Task: Add Attachment from "Attach a link" to Card Card0000000180 in Board Board0000000045 in Workspace WS0000000015 in Trello. Add Cover Red to Card Card0000000180 in Board Board0000000045 in Workspace WS0000000015 in Trello. Add "Join Card" Button Button0000000180  to Card Card0000000180 in Board Board0000000045 in Workspace WS0000000015 in Trello. Add Description DS0000000180 to Card Card0000000180 in Board Board0000000045 in Workspace WS0000000015 in Trello. Add Comment CM0000000180 to Card Card0000000180 in Board Board0000000045 in Workspace WS0000000015 in Trello
Action: Mouse moved to (381, 444)
Screenshot: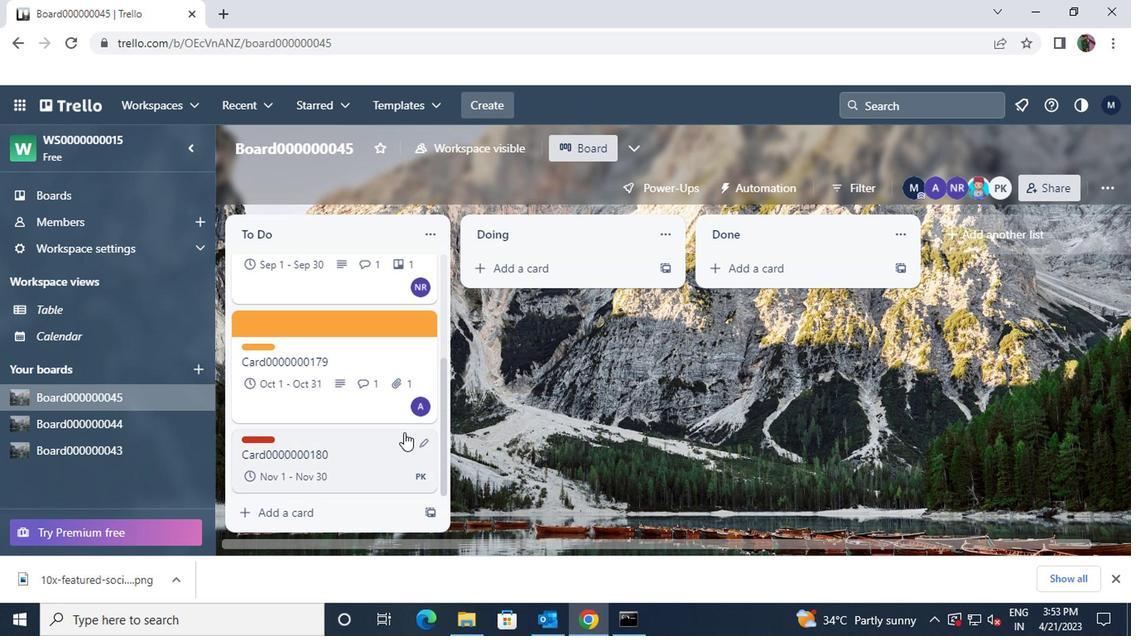 
Action: Mouse pressed left at (381, 444)
Screenshot: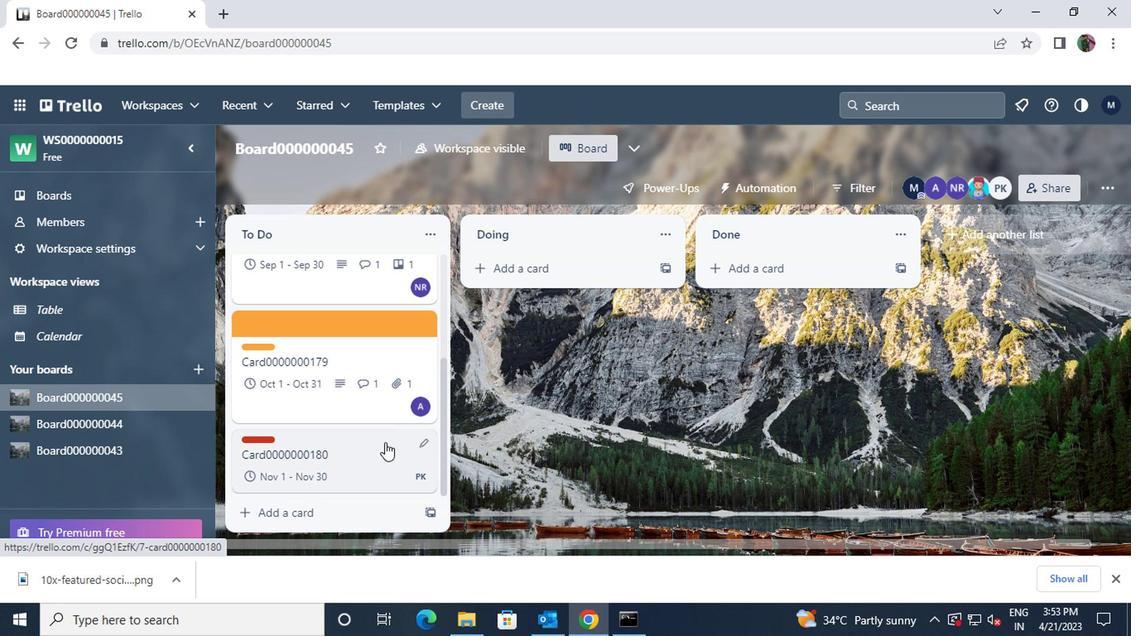 
Action: Mouse moved to (765, 368)
Screenshot: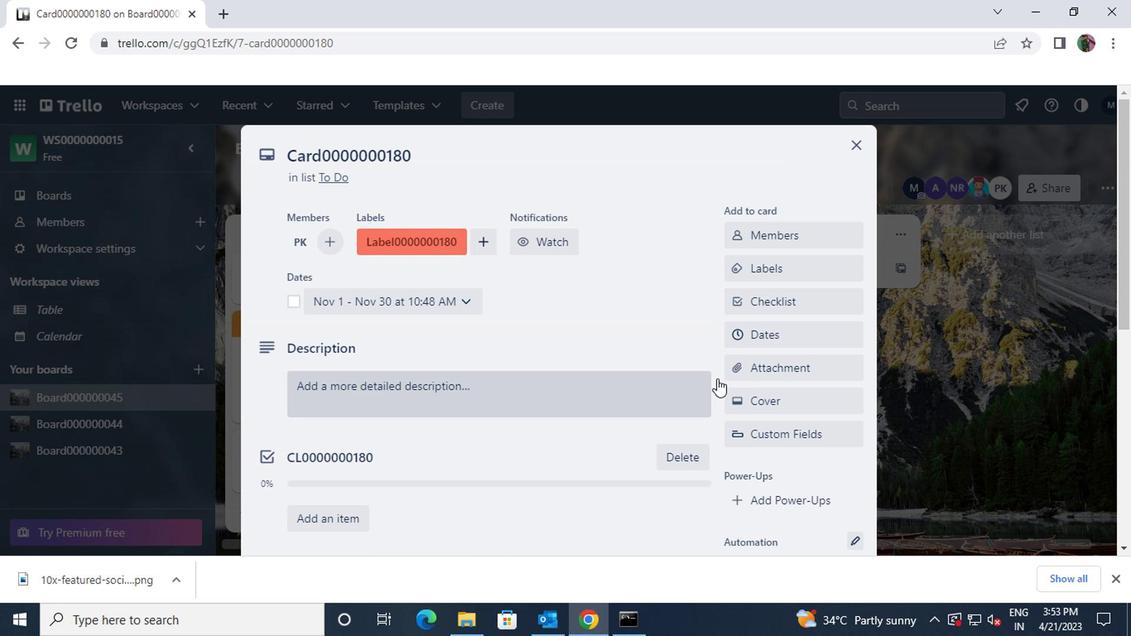 
Action: Mouse pressed left at (765, 368)
Screenshot: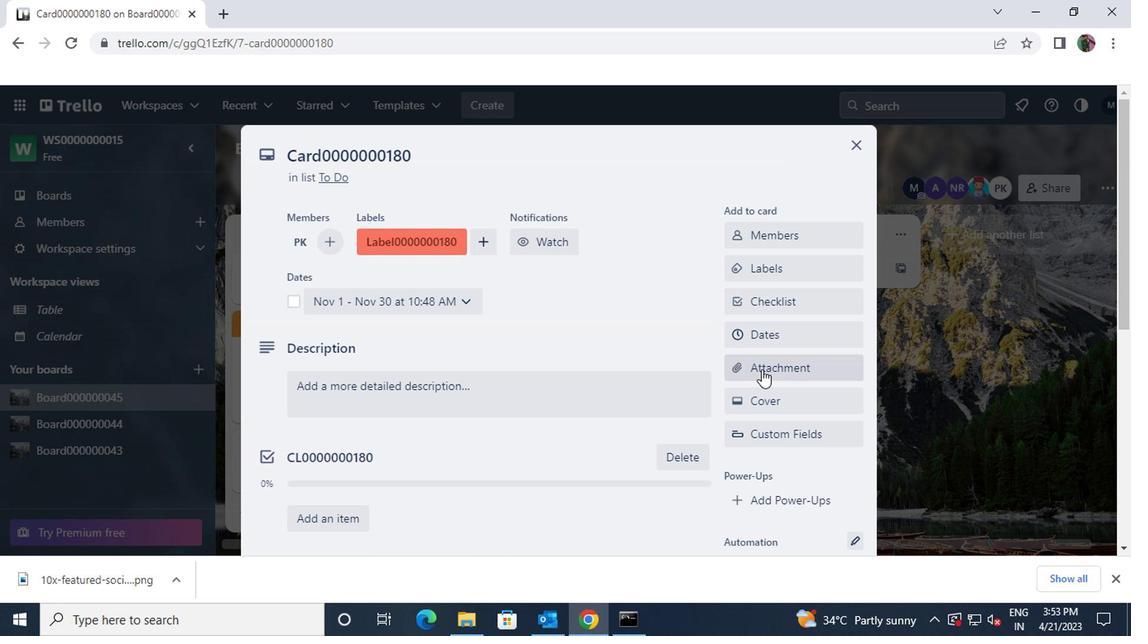 
Action: Key pressed ctrl+V
Screenshot: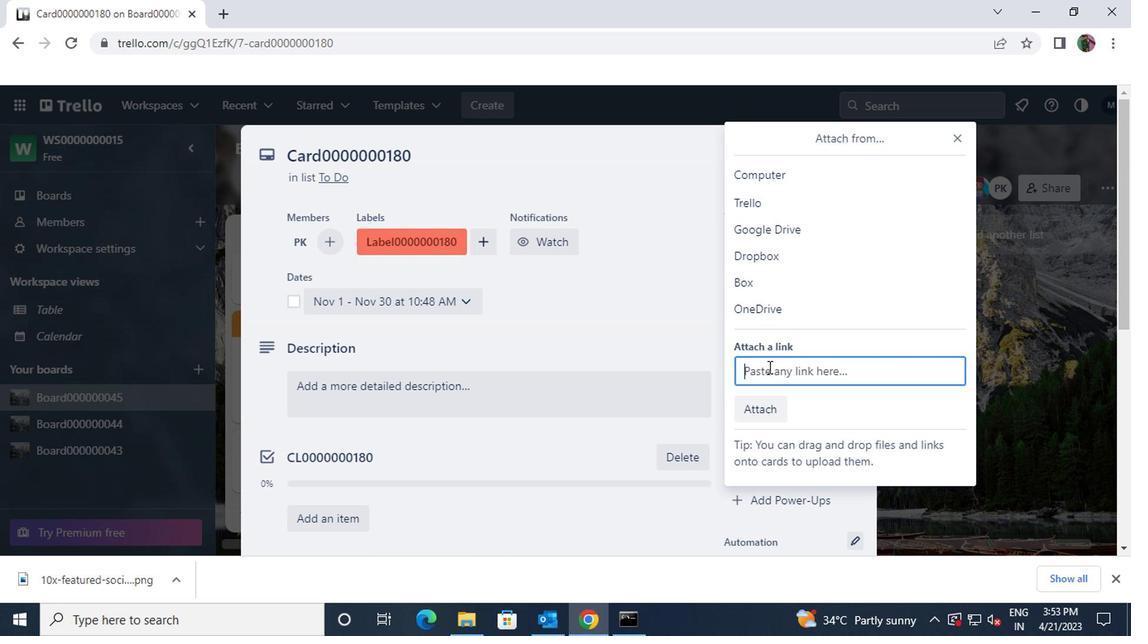 
Action: Mouse moved to (776, 475)
Screenshot: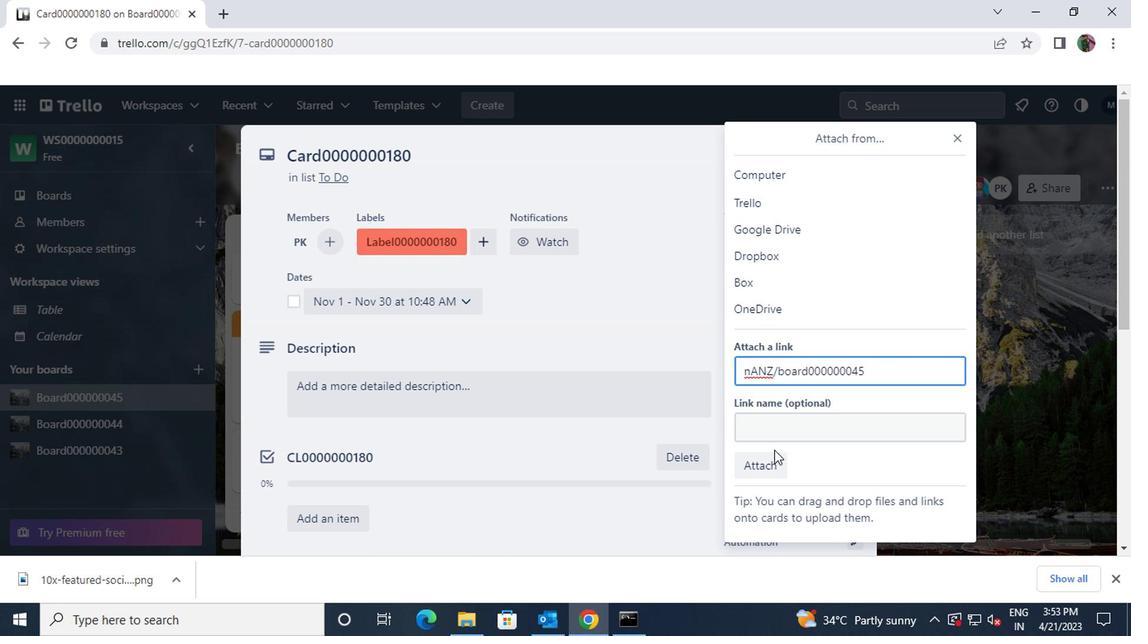 
Action: Mouse pressed left at (776, 475)
Screenshot: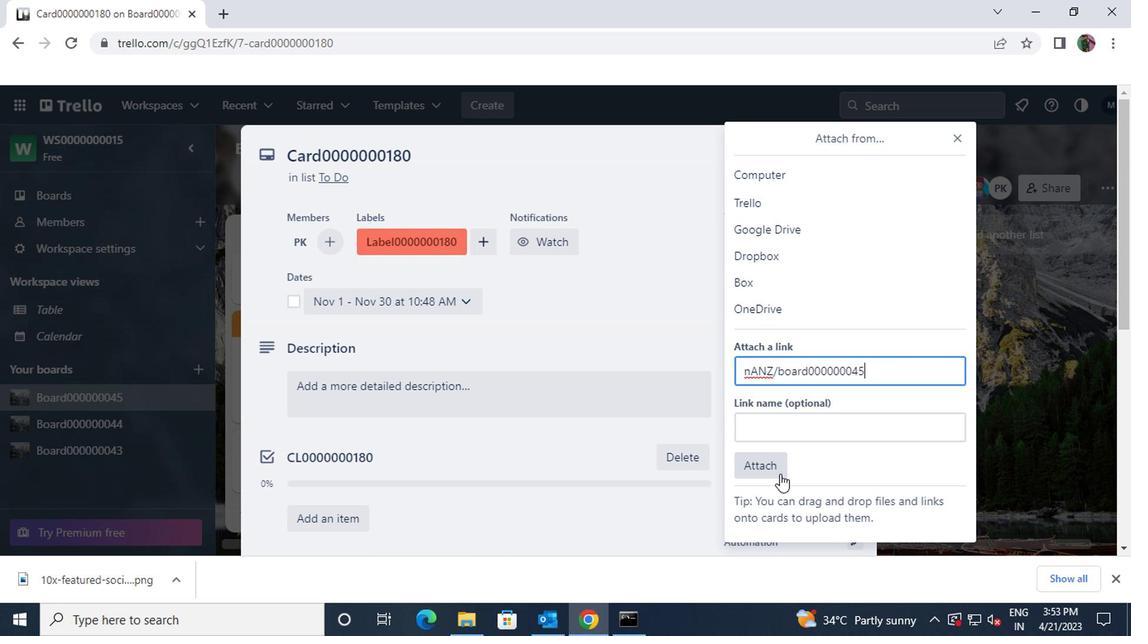 
Action: Mouse moved to (793, 404)
Screenshot: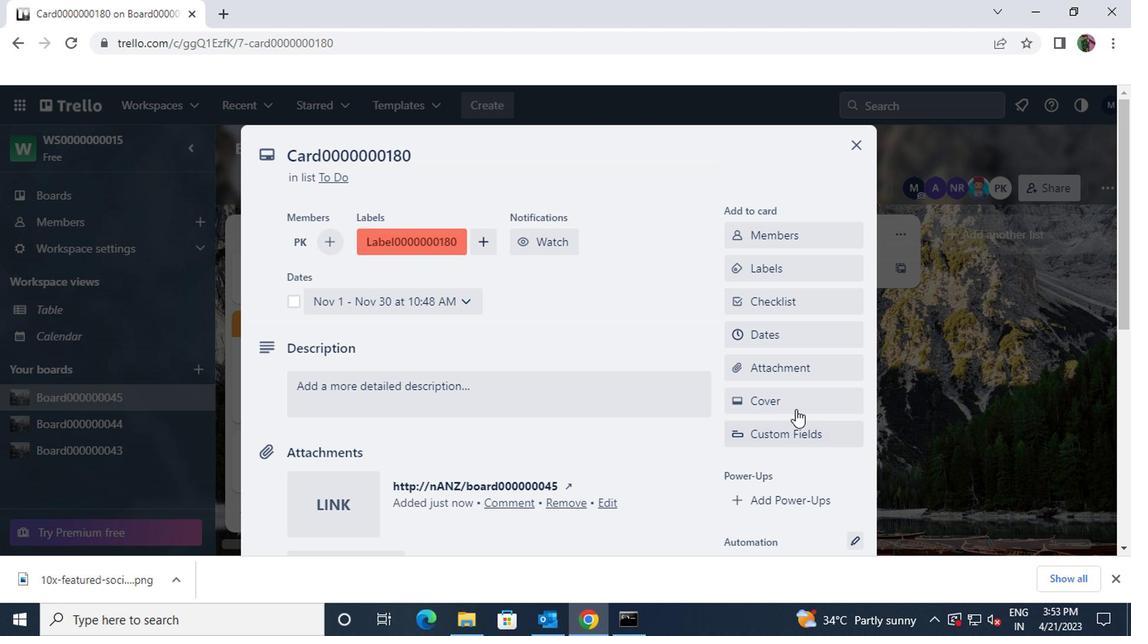 
Action: Mouse pressed left at (793, 404)
Screenshot: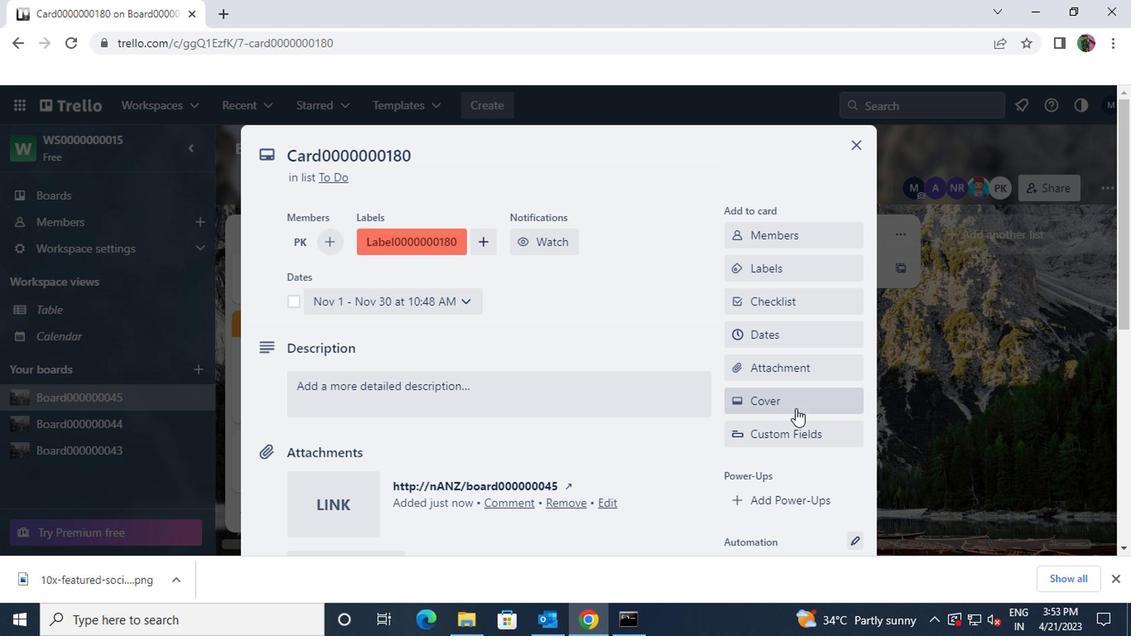 
Action: Mouse moved to (894, 280)
Screenshot: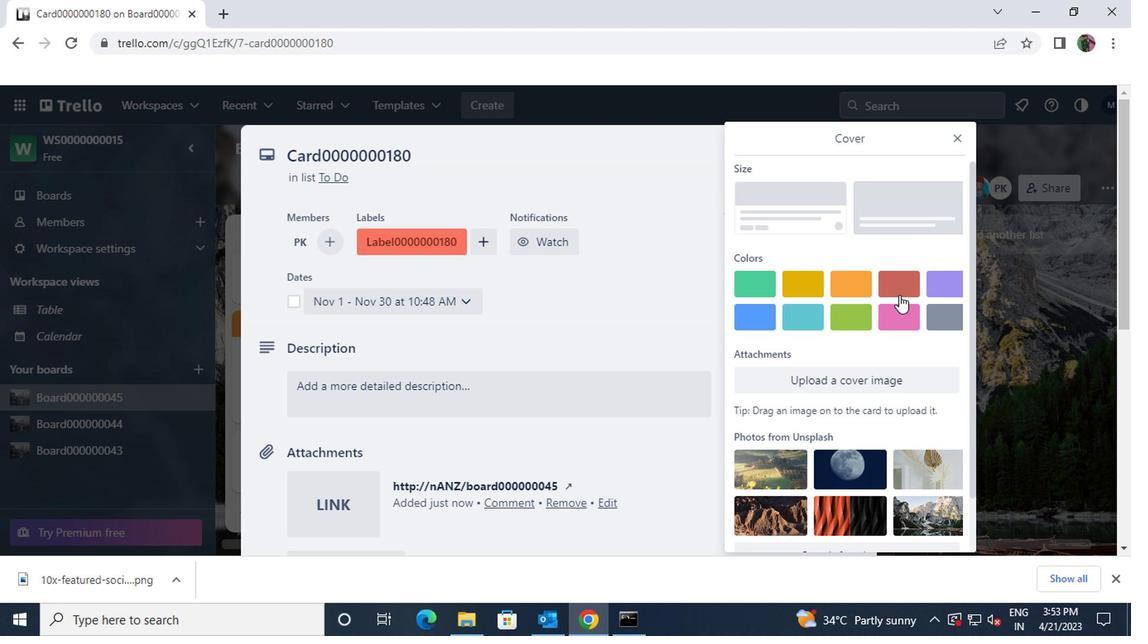 
Action: Mouse pressed left at (894, 280)
Screenshot: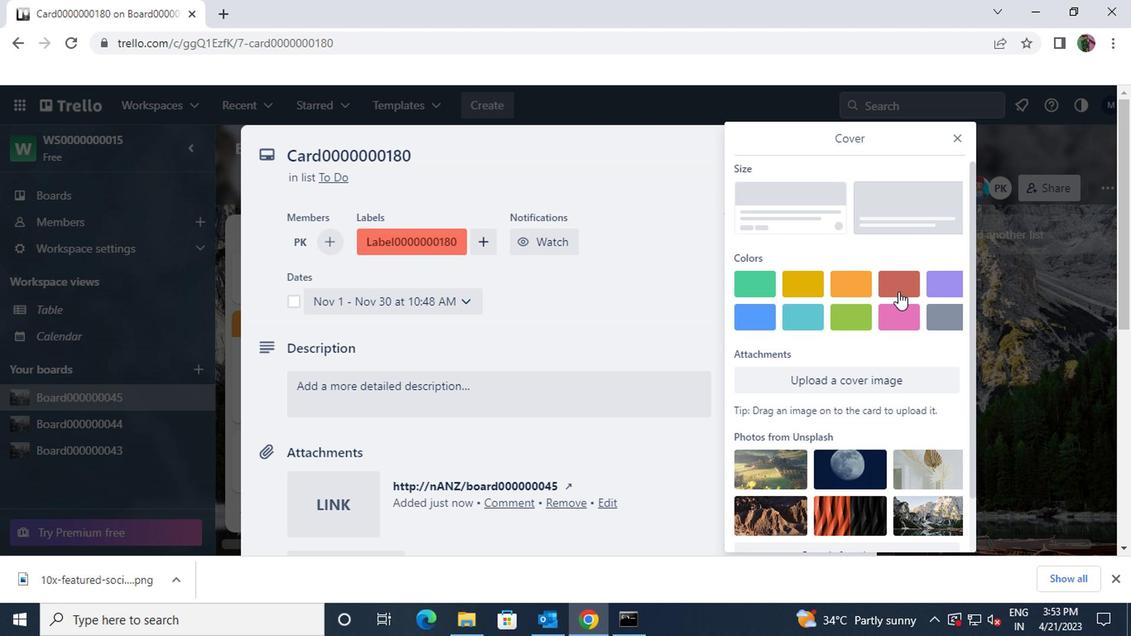
Action: Mouse moved to (953, 137)
Screenshot: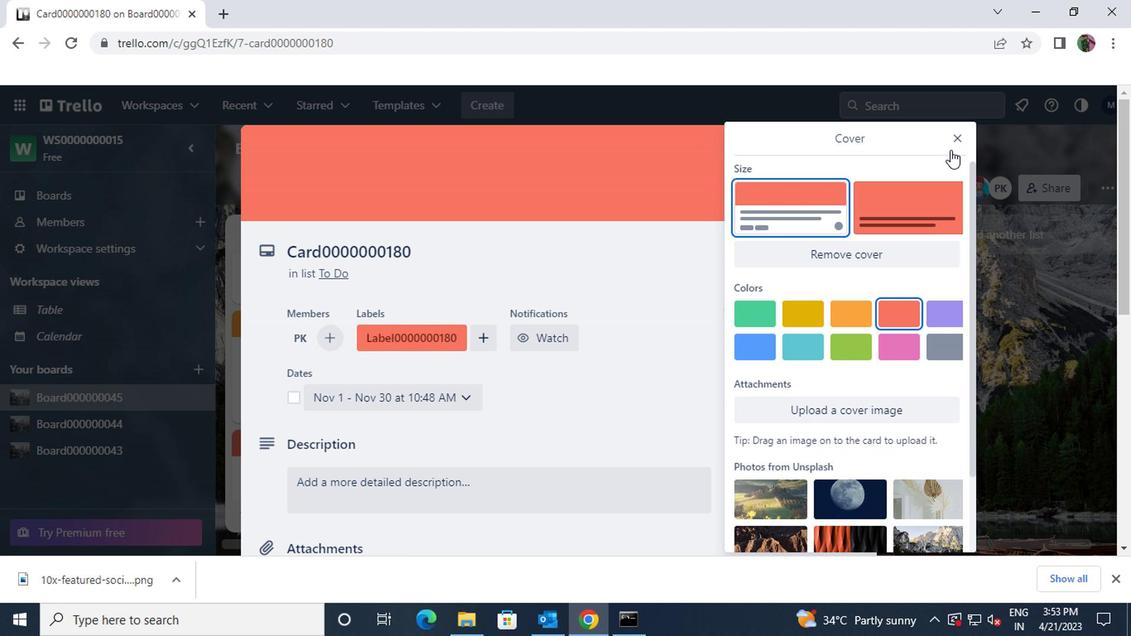 
Action: Mouse pressed left at (953, 137)
Screenshot: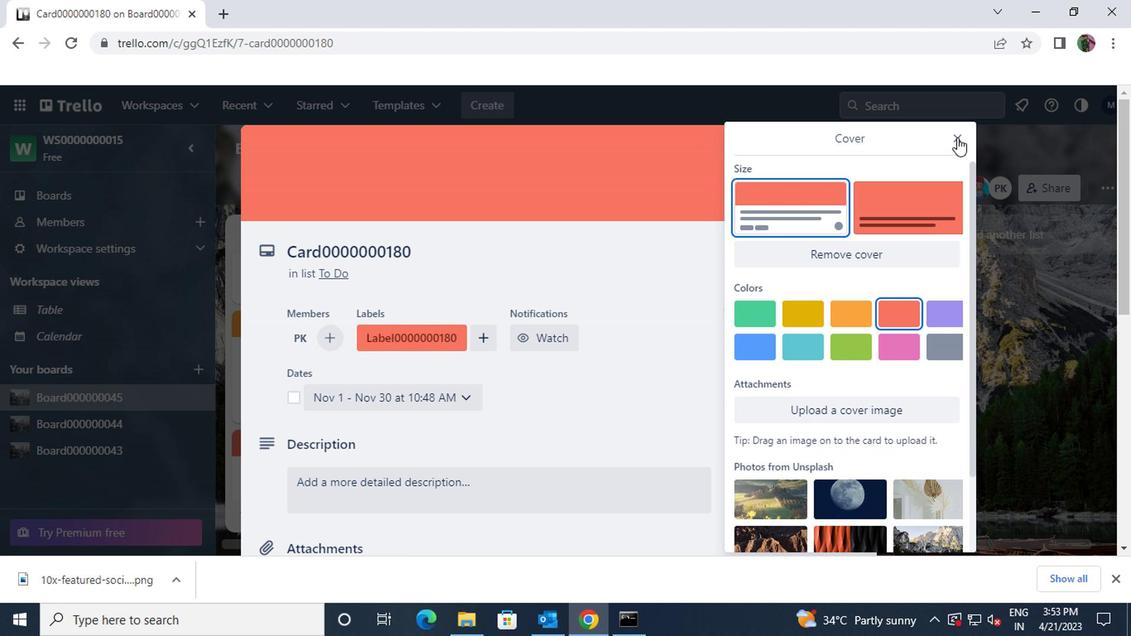 
Action: Mouse moved to (842, 288)
Screenshot: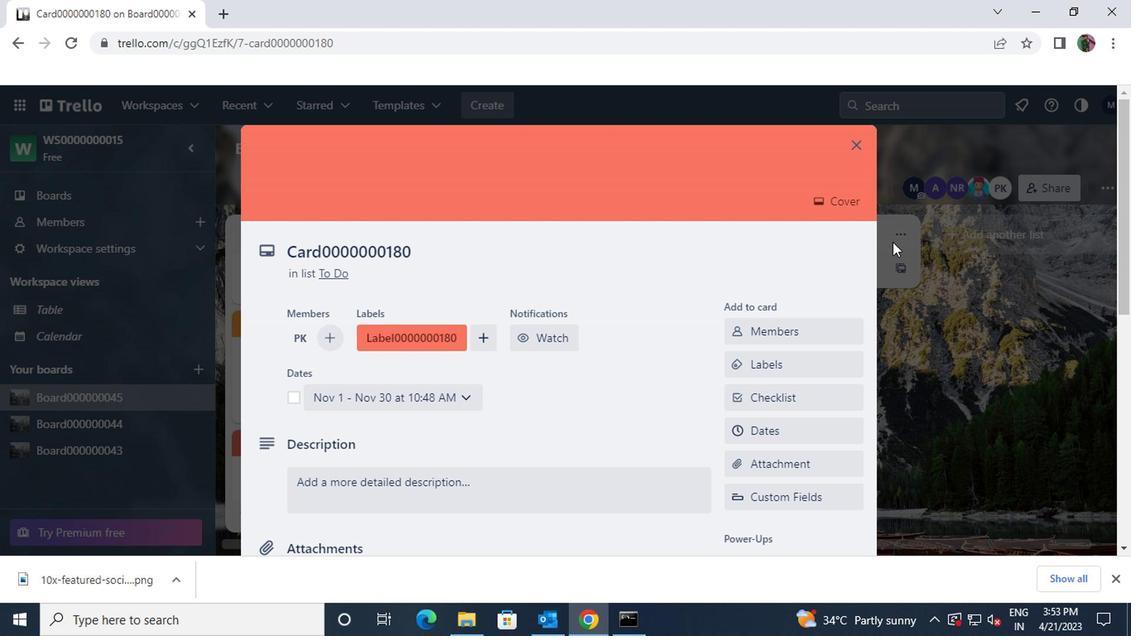 
Action: Mouse scrolled (842, 287) with delta (0, 0)
Screenshot: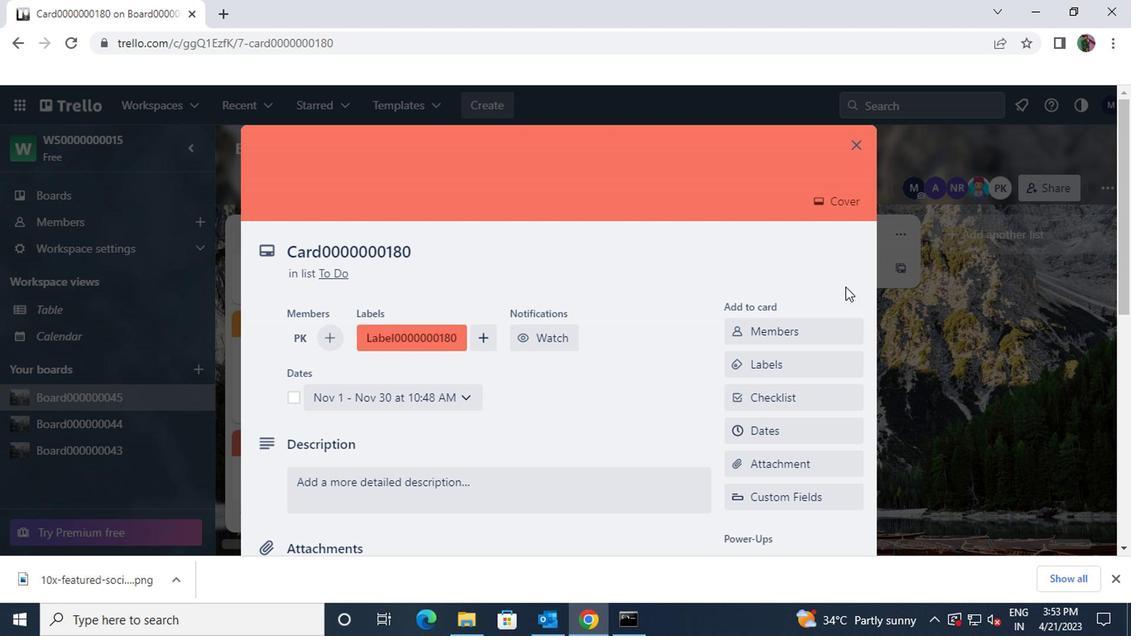 
Action: Mouse scrolled (842, 287) with delta (0, 0)
Screenshot: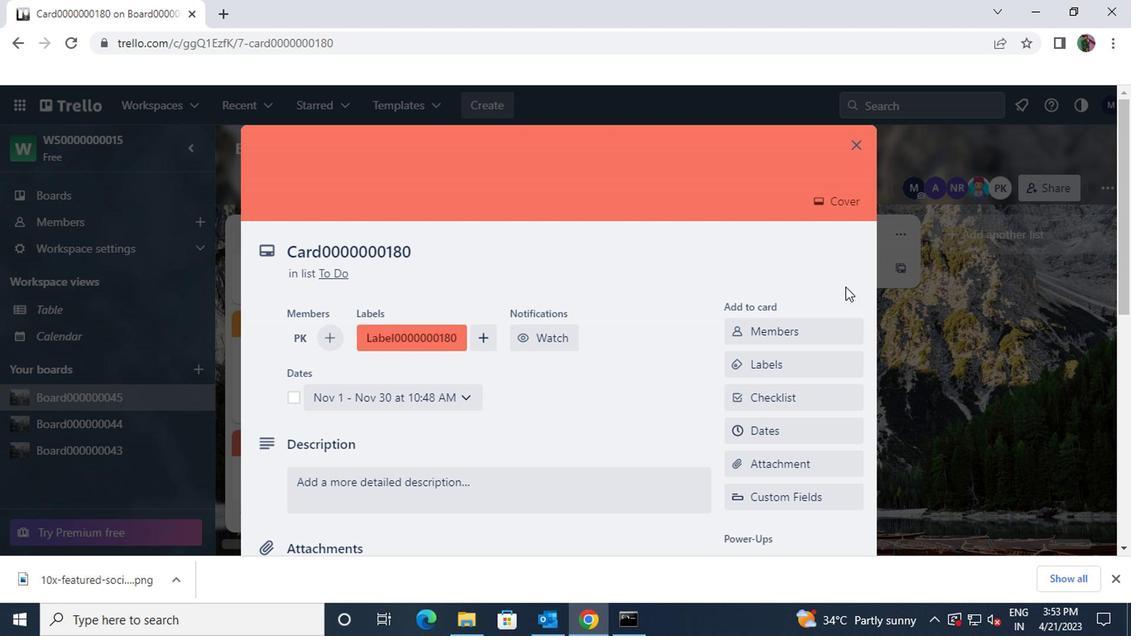 
Action: Mouse scrolled (842, 287) with delta (0, 0)
Screenshot: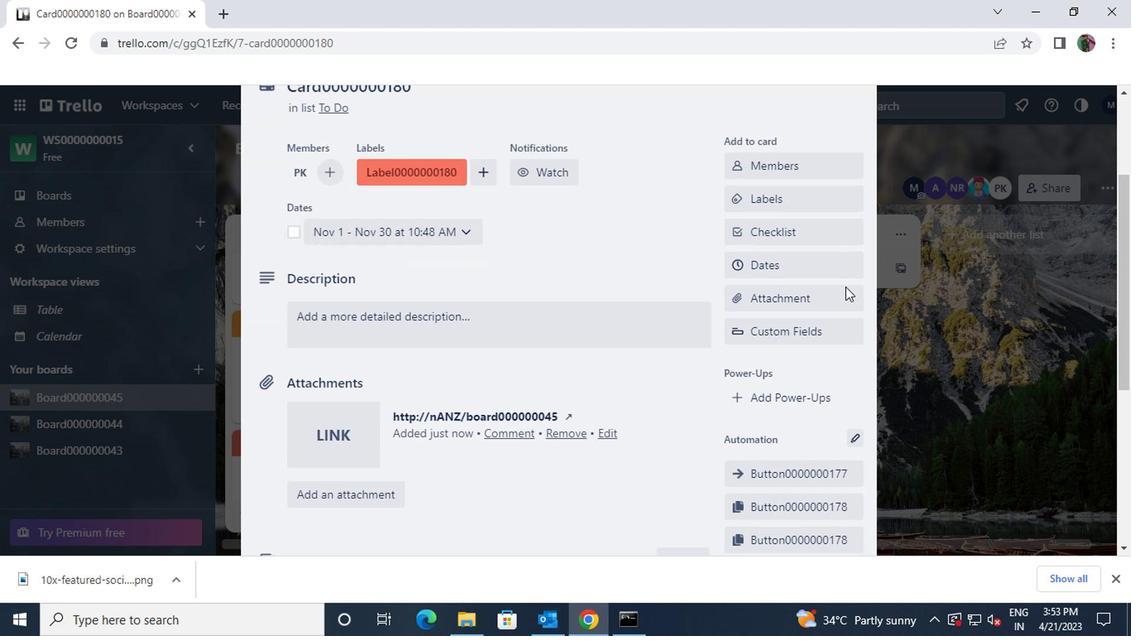 
Action: Mouse moved to (840, 288)
Screenshot: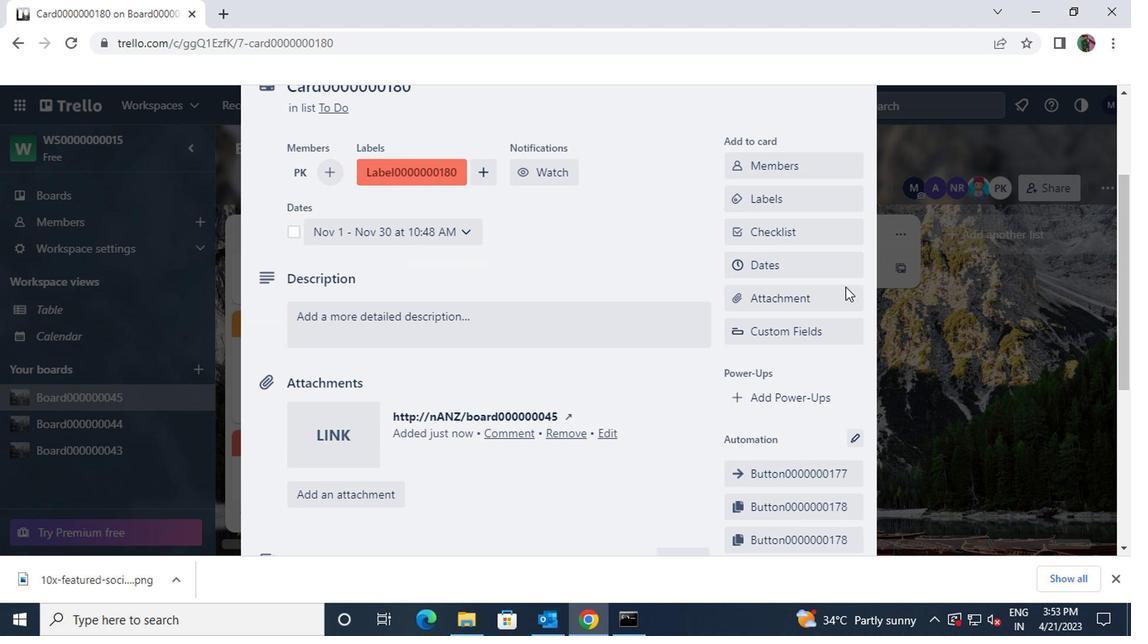 
Action: Mouse scrolled (840, 287) with delta (0, 0)
Screenshot: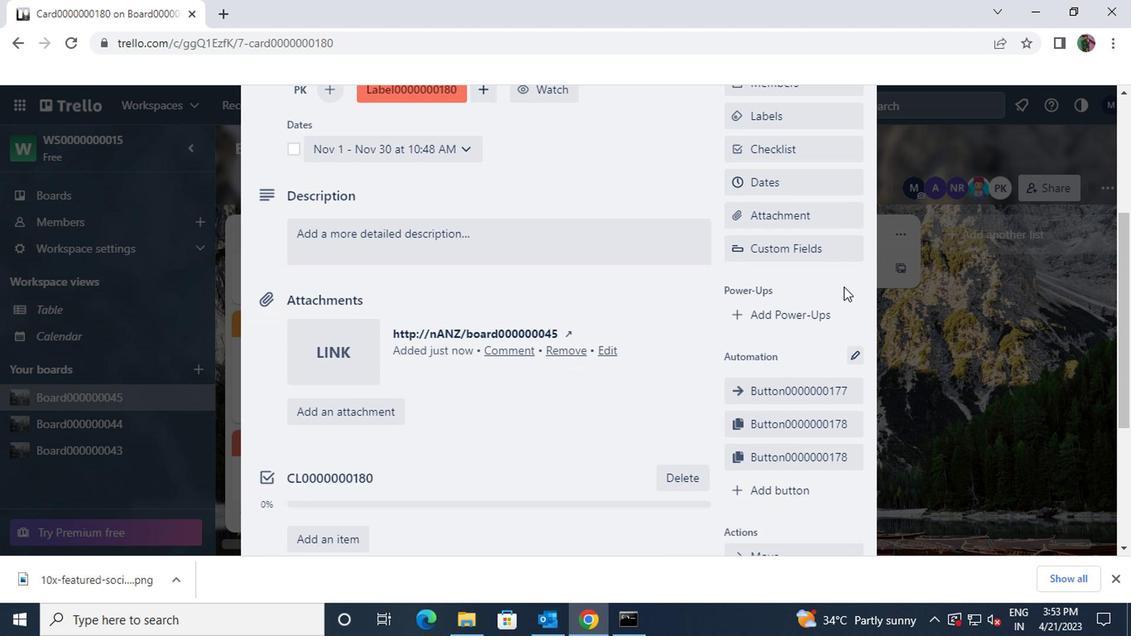 
Action: Mouse moved to (796, 418)
Screenshot: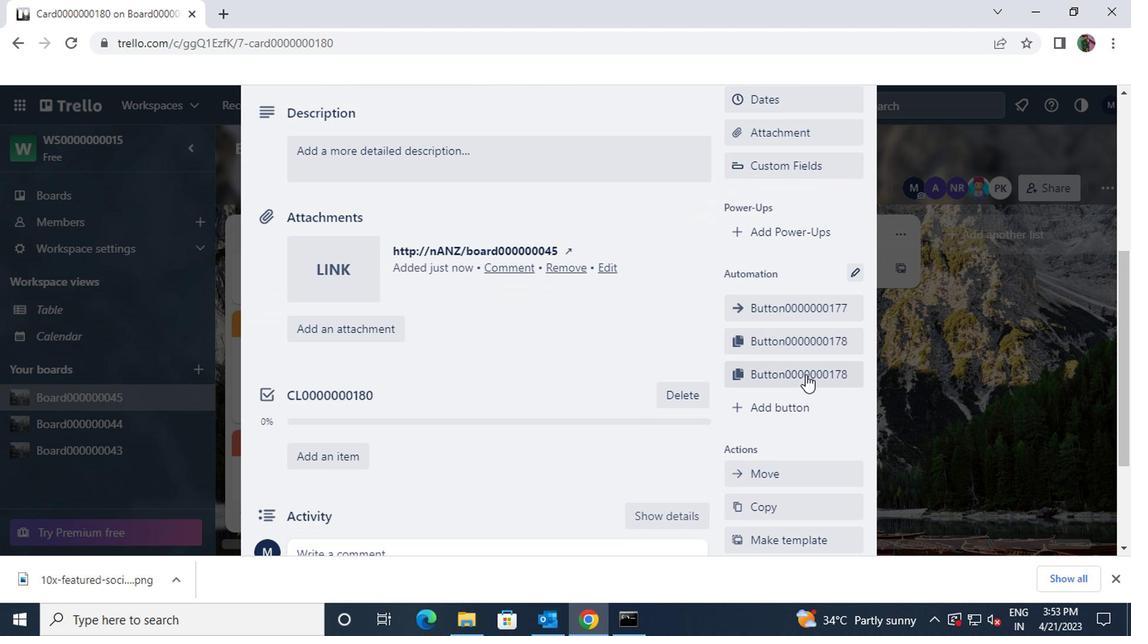 
Action: Mouse pressed left at (796, 418)
Screenshot: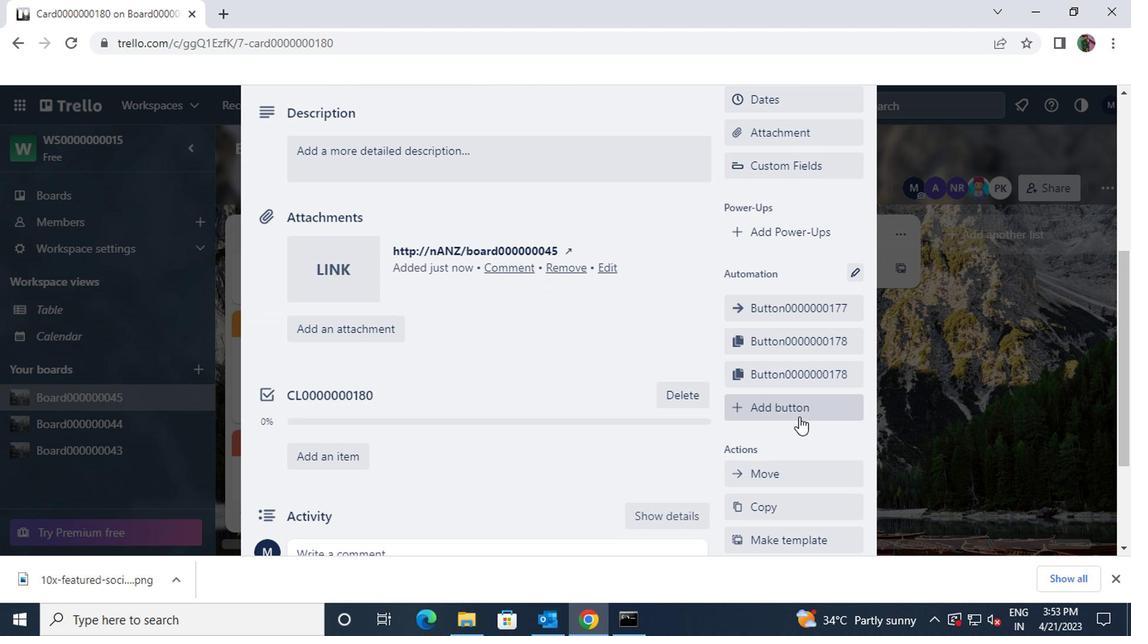 
Action: Mouse moved to (796, 312)
Screenshot: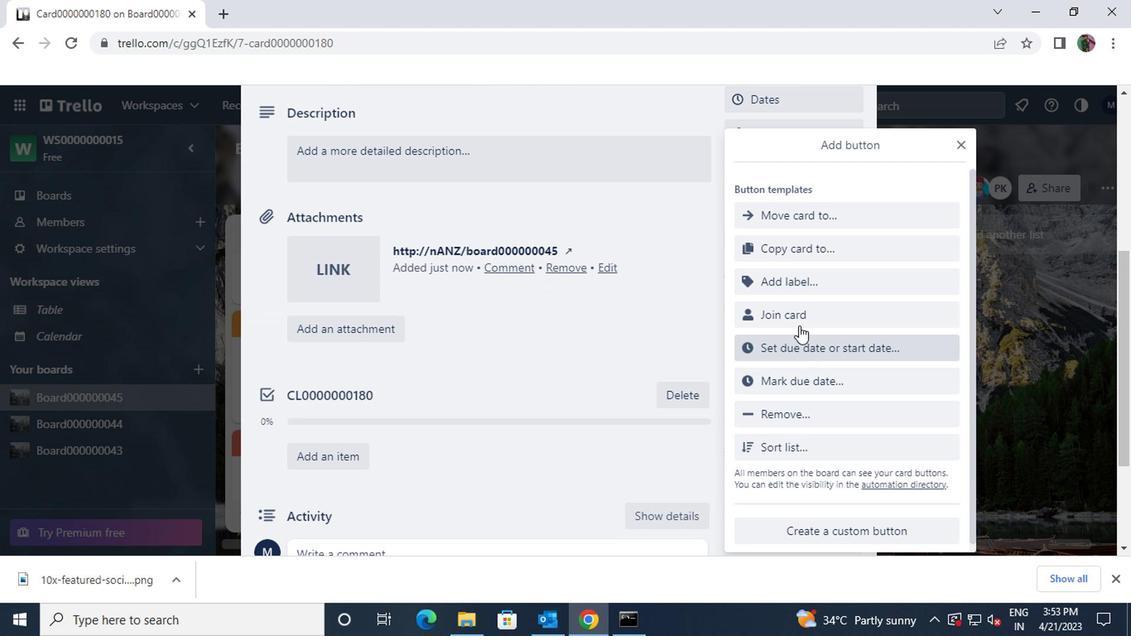 
Action: Mouse pressed left at (796, 312)
Screenshot: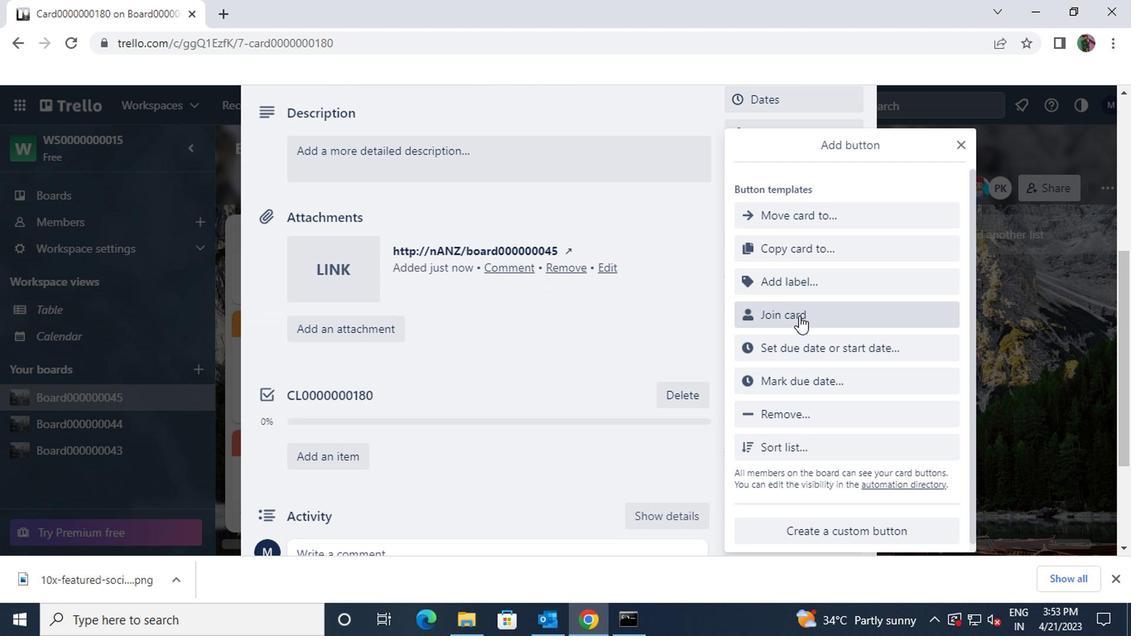 
Action: Mouse moved to (833, 206)
Screenshot: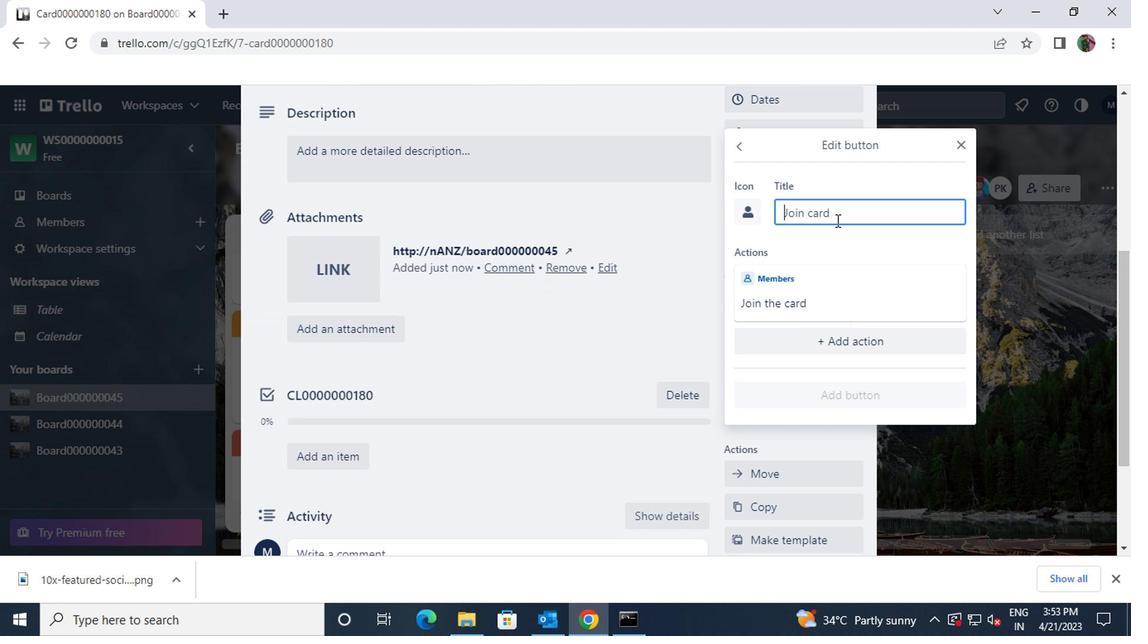 
Action: Mouse pressed left at (833, 206)
Screenshot: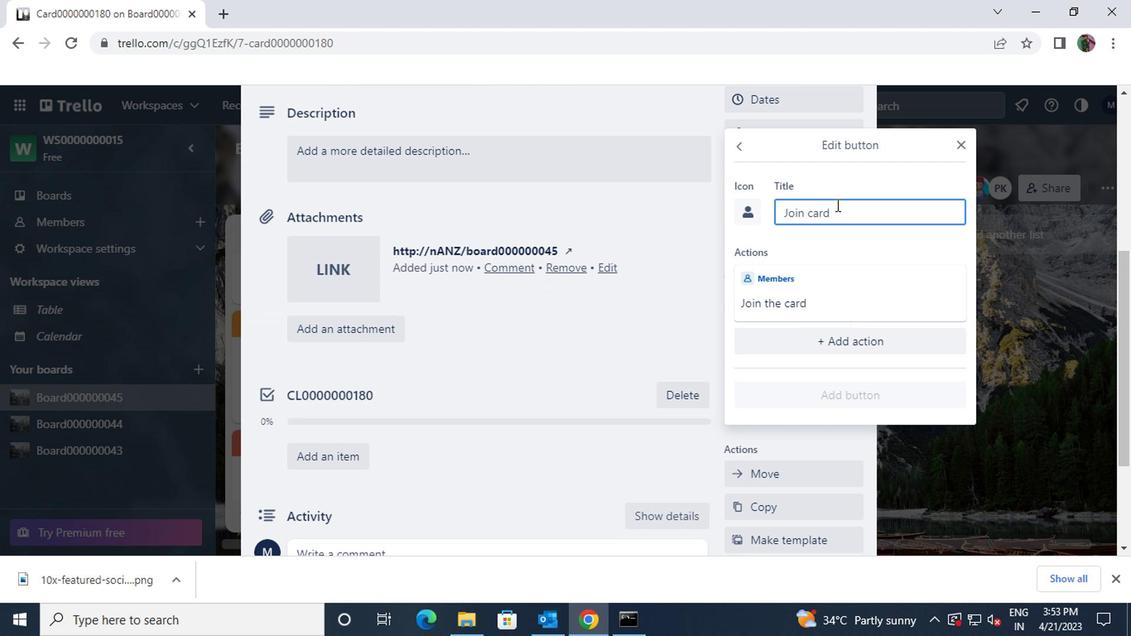 
Action: Key pressed <Key.shift>ctrl+BUTTON000000180
Screenshot: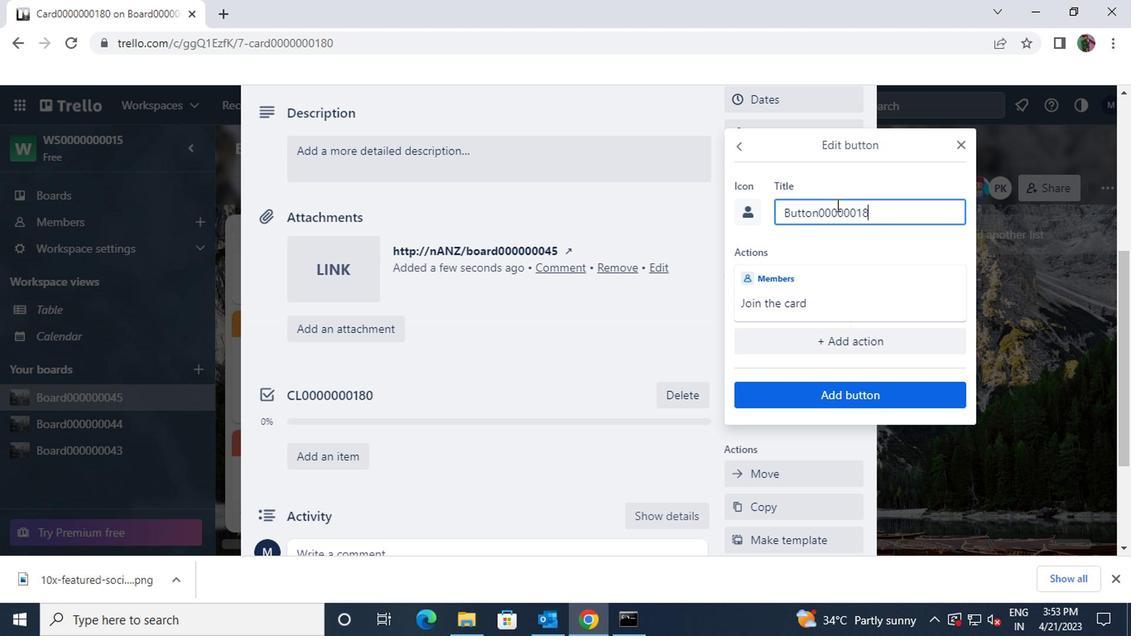 
Action: Mouse moved to (844, 391)
Screenshot: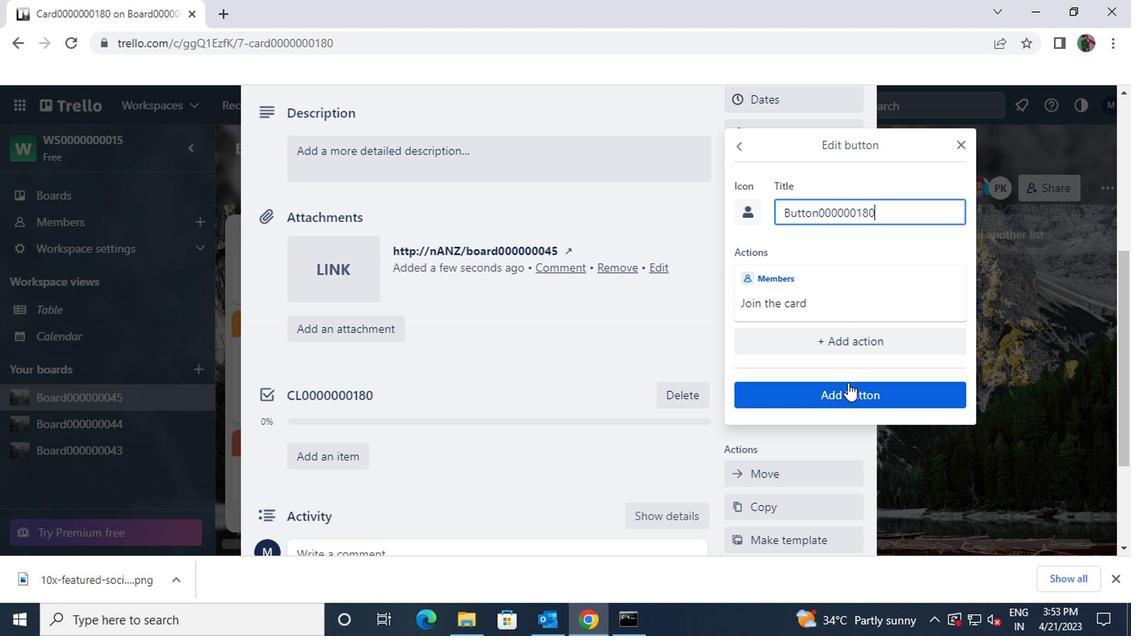 
Action: Mouse pressed left at (844, 391)
Screenshot: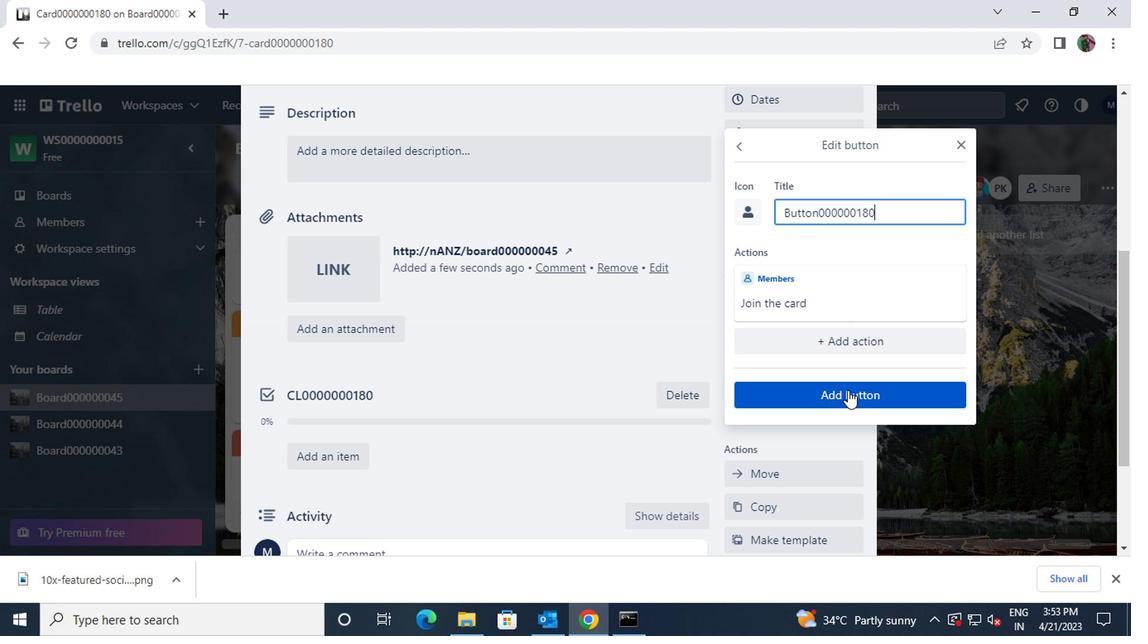 
Action: Mouse moved to (611, 163)
Screenshot: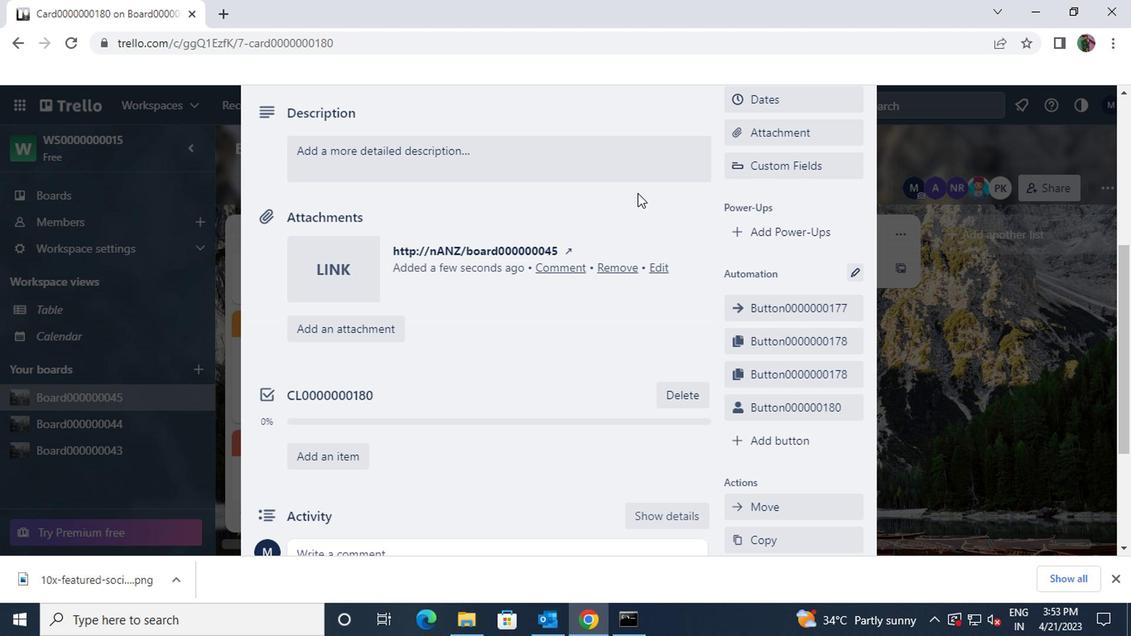 
Action: Mouse pressed left at (611, 163)
Screenshot: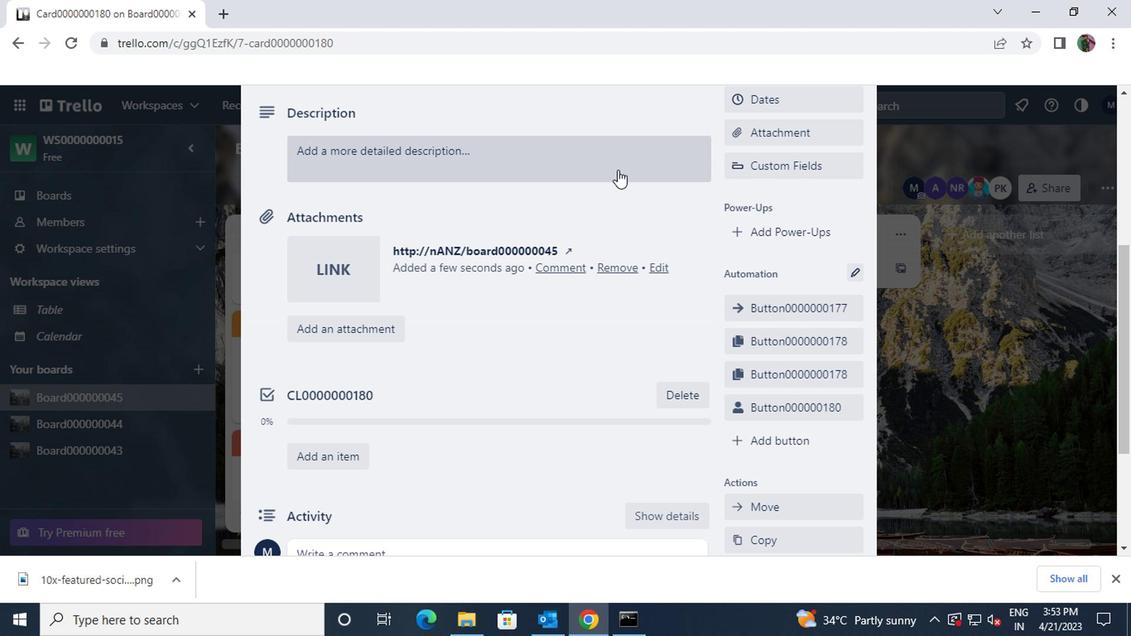 
Action: Key pressed <Key.shift>DS0000000180
Screenshot: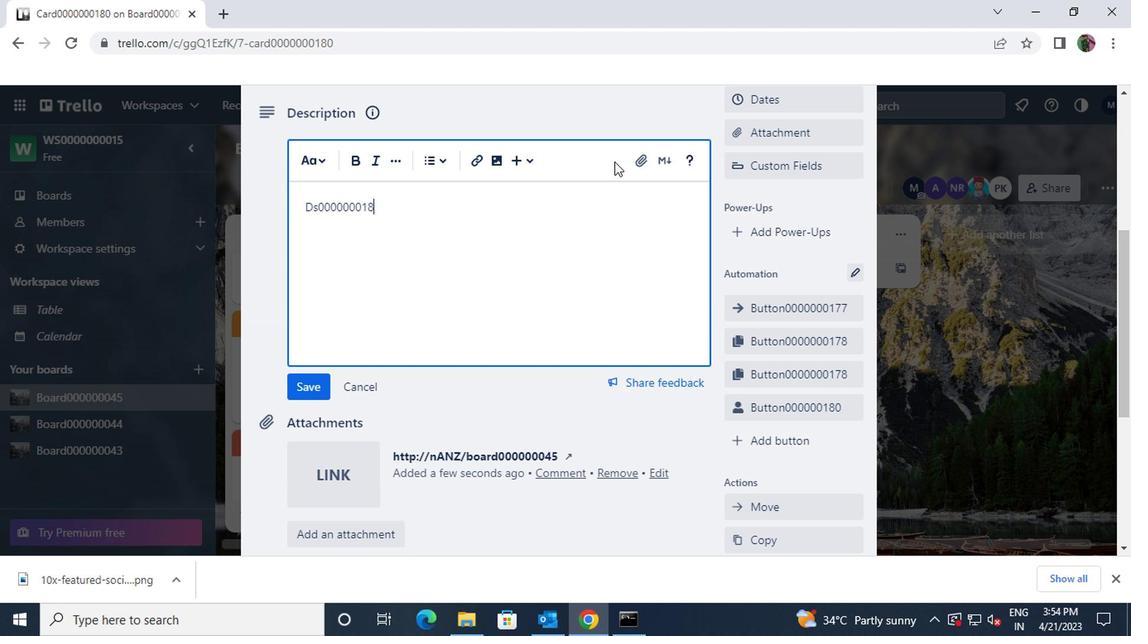 
Action: Mouse moved to (319, 384)
Screenshot: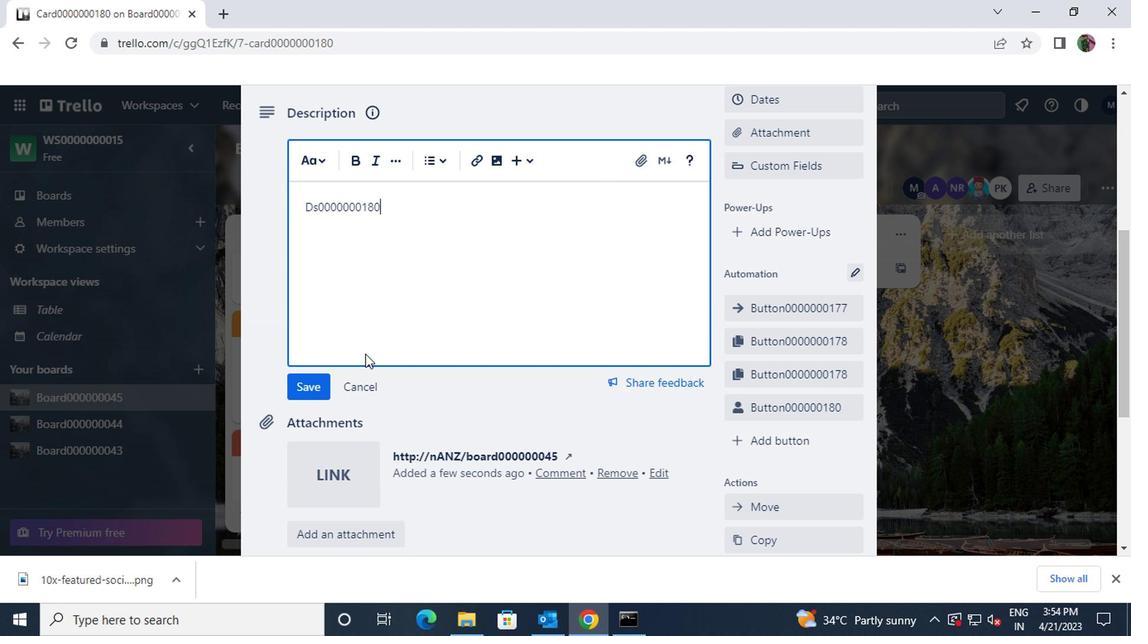 
Action: Mouse pressed left at (319, 384)
Screenshot: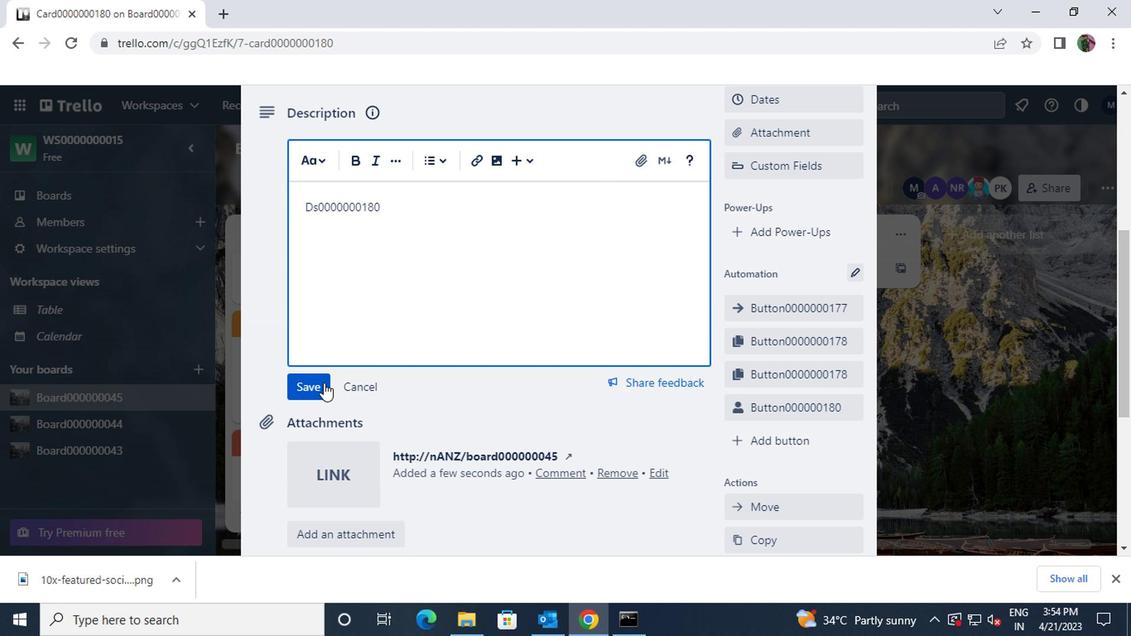 
Action: Mouse scrolled (319, 383) with delta (0, 0)
Screenshot: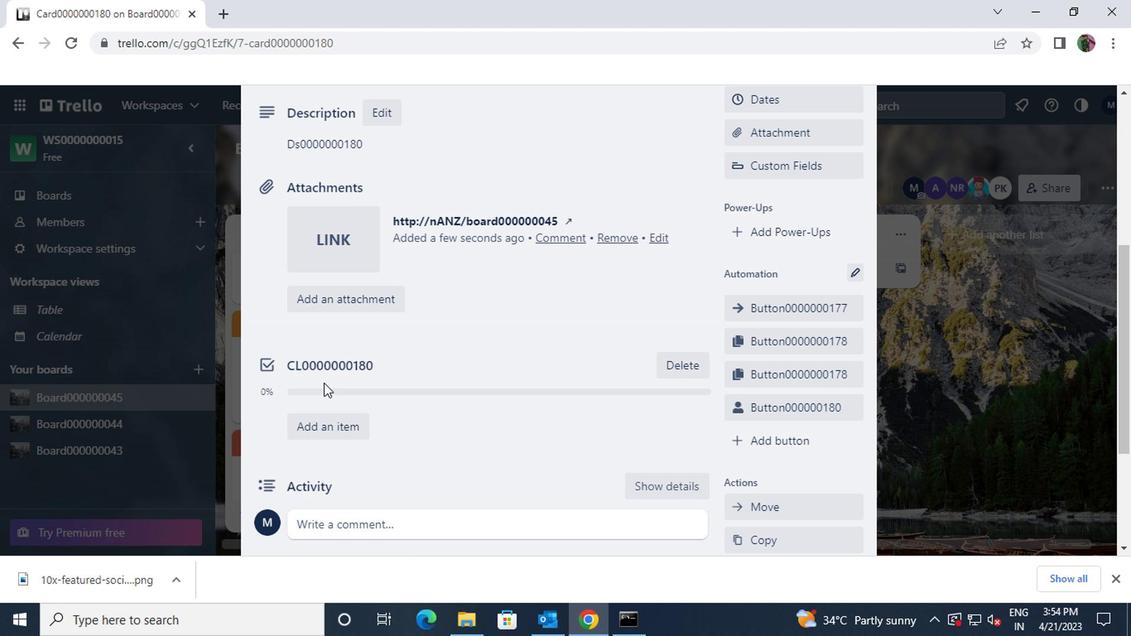 
Action: Mouse scrolled (319, 383) with delta (0, 0)
Screenshot: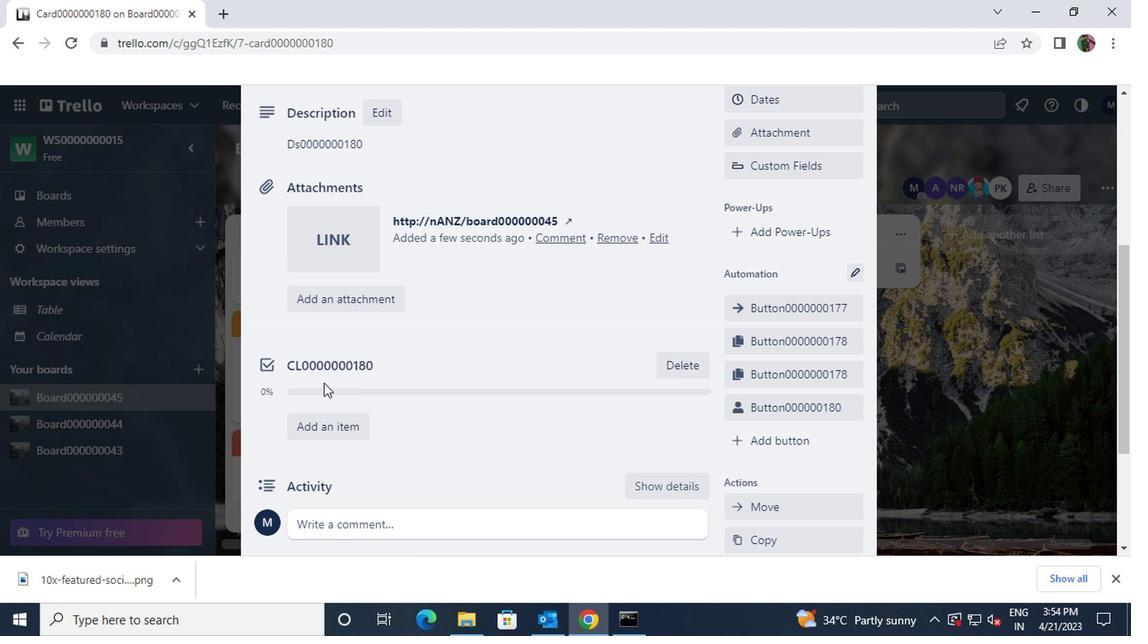 
Action: Mouse moved to (341, 357)
Screenshot: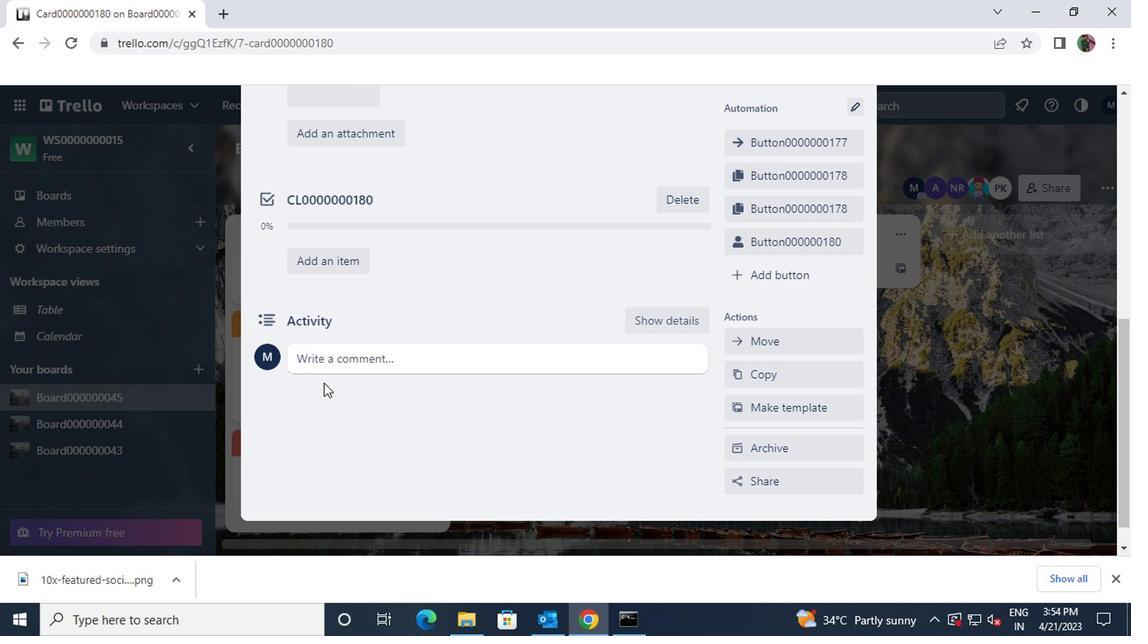 
Action: Mouse pressed left at (341, 357)
Screenshot: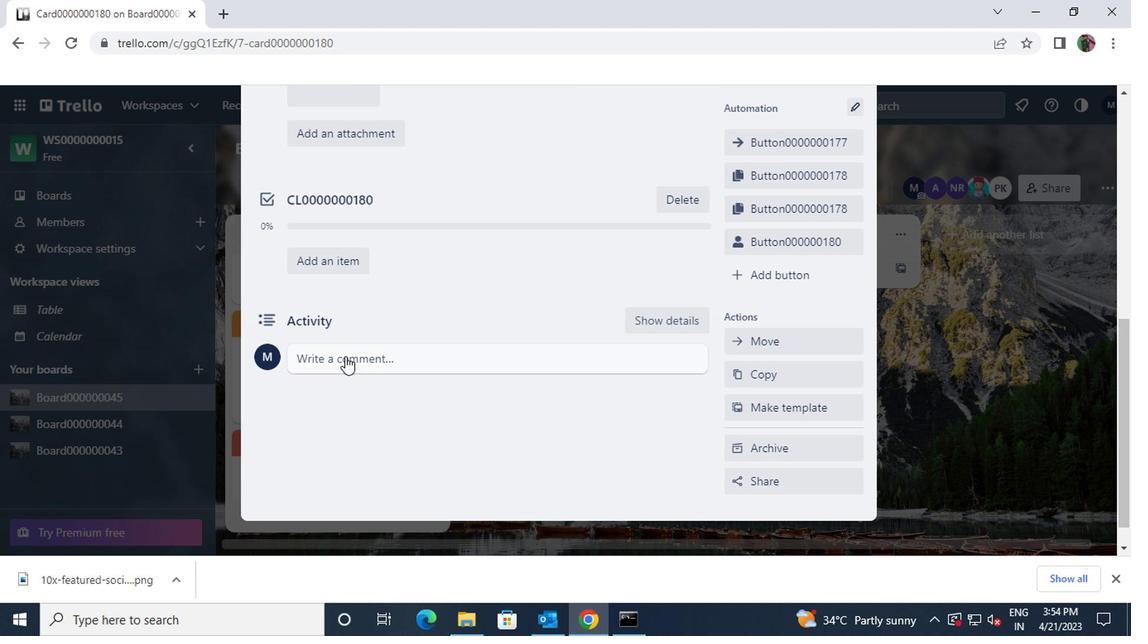 
Action: Key pressed <Key.shift>CM0000000180
Screenshot: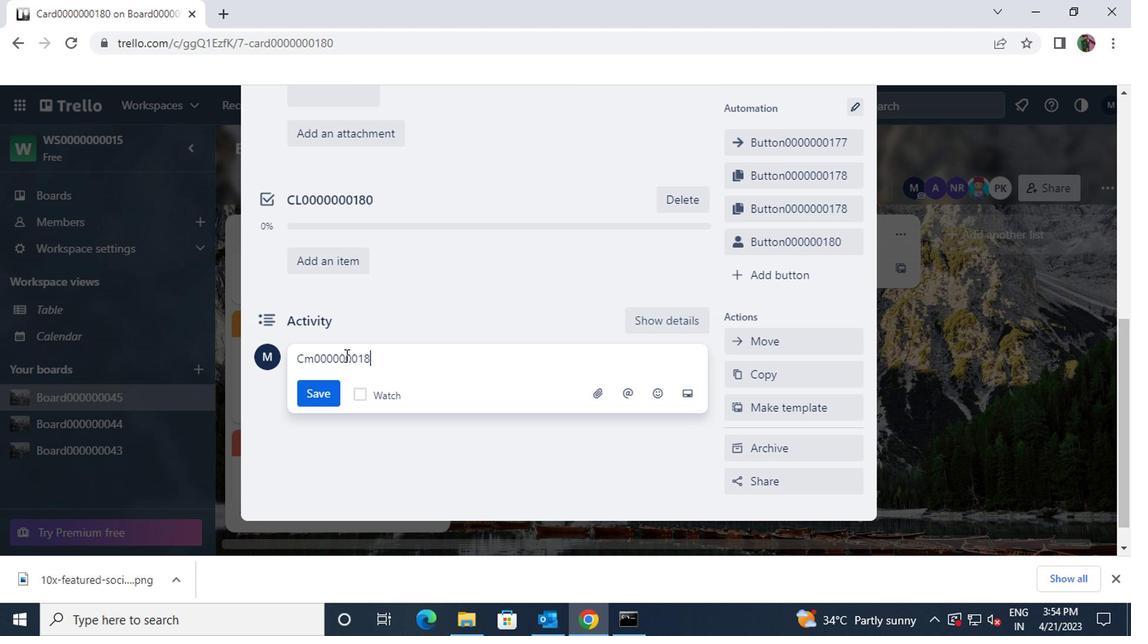 
Action: Mouse moved to (324, 385)
Screenshot: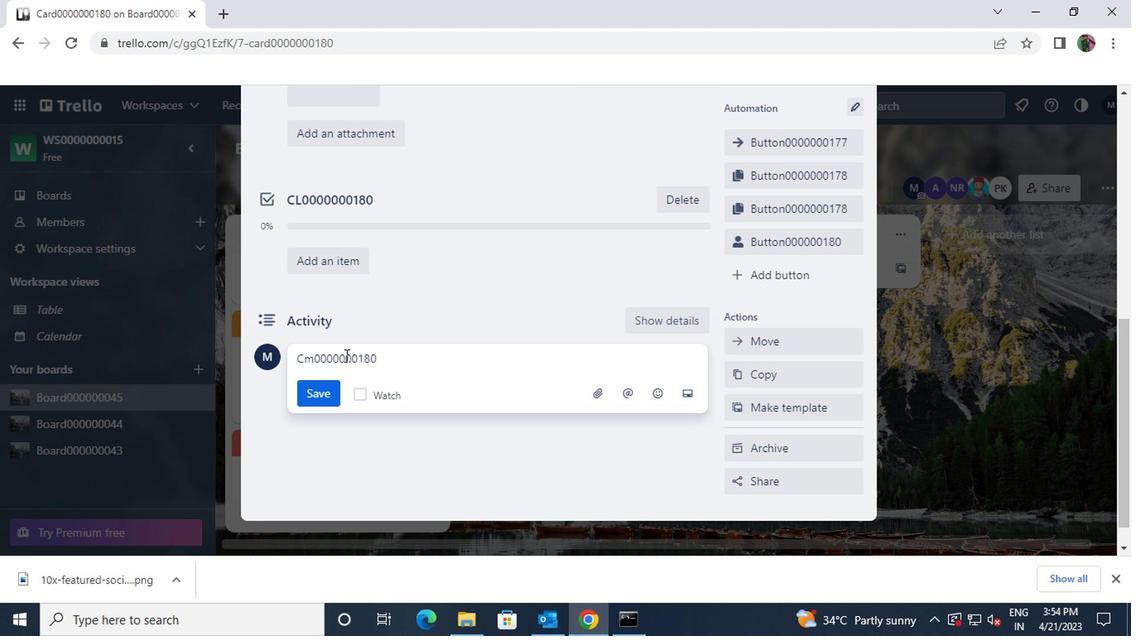 
Action: Mouse pressed left at (324, 385)
Screenshot: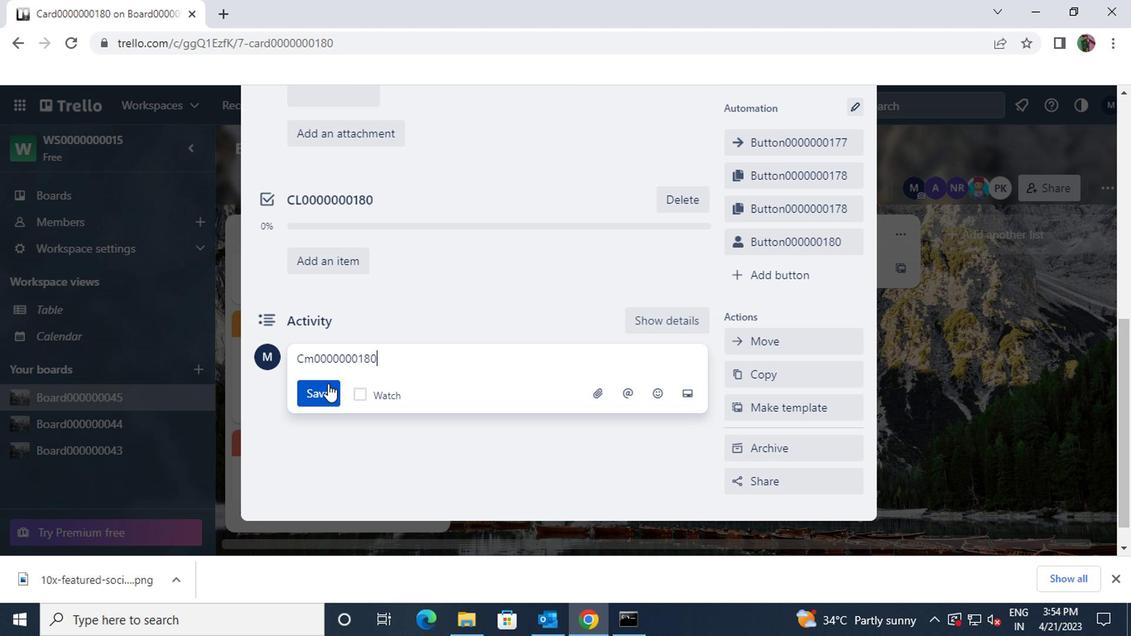
